 Task: Create a due date automation trigger when advanced off, on the sunday of the week a card is due at 01:00 PM.
Action: Mouse moved to (983, 274)
Screenshot: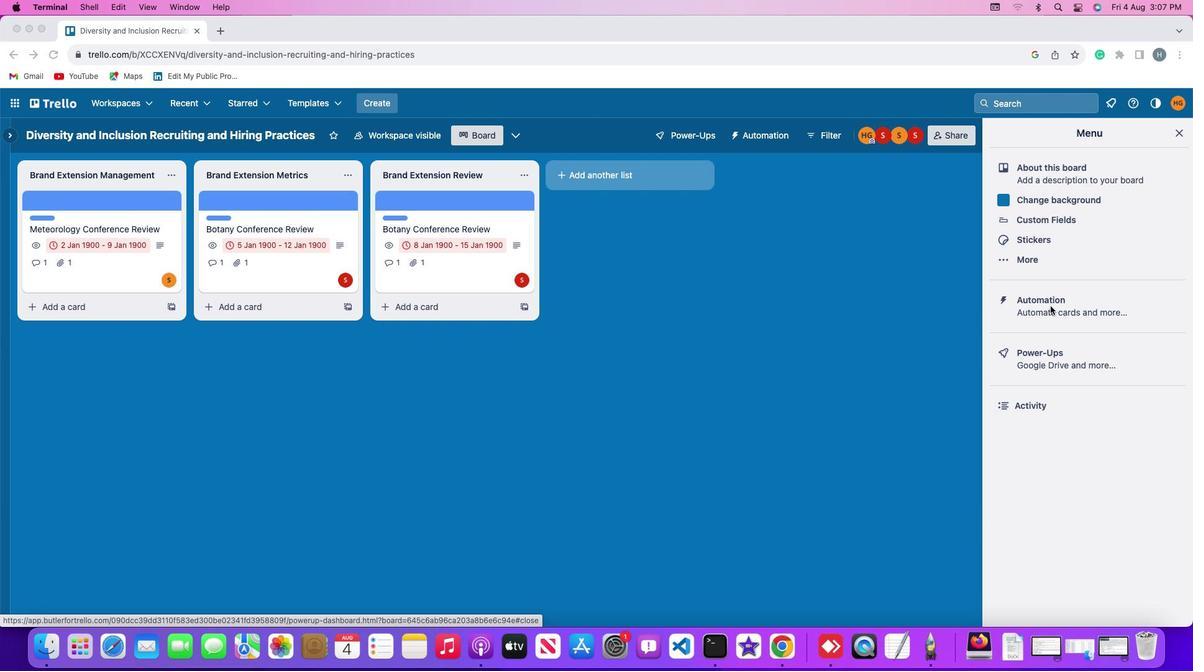 
Action: Mouse pressed left at (983, 274)
Screenshot: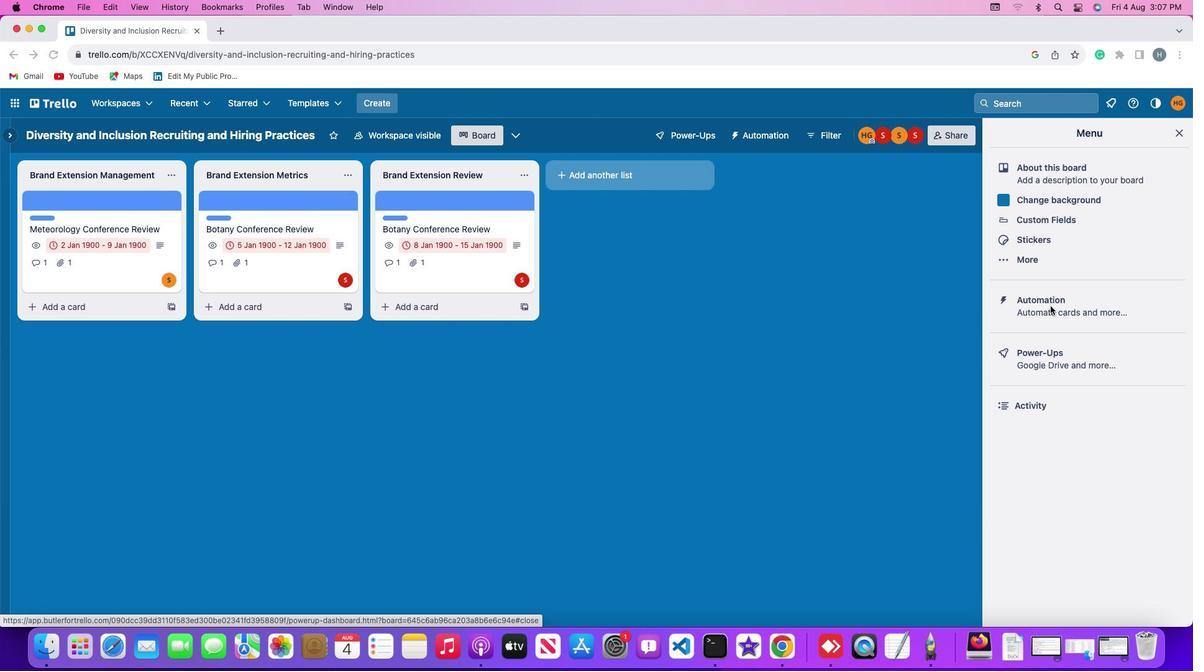 
Action: Mouse moved to (984, 272)
Screenshot: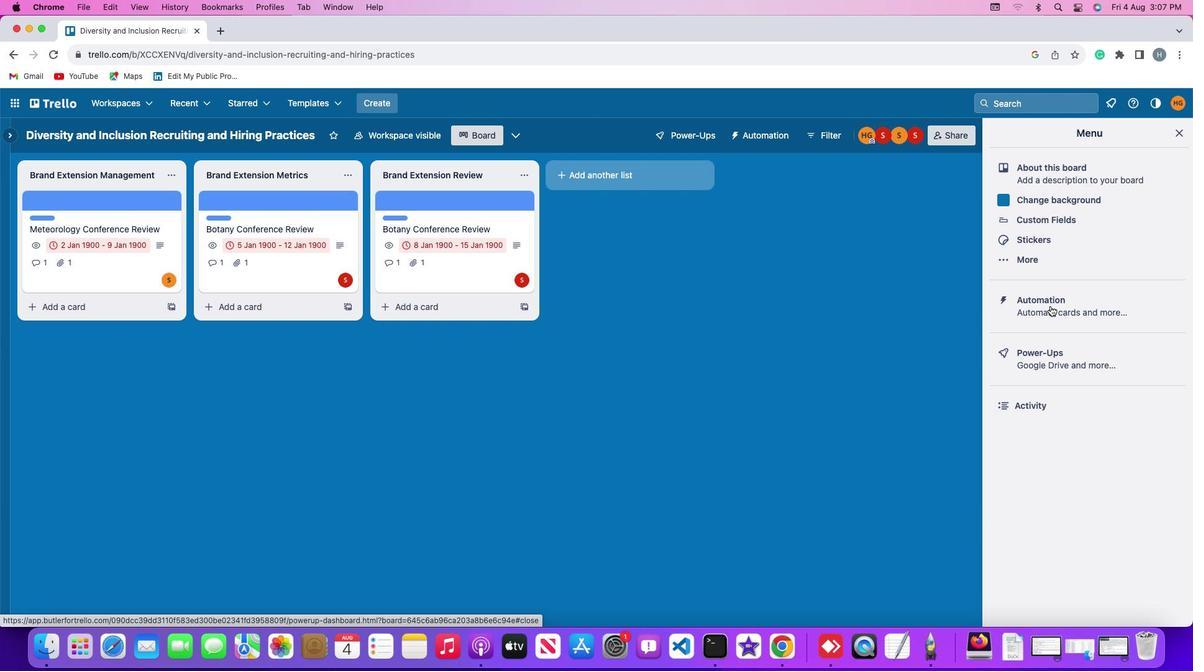 
Action: Mouse pressed left at (984, 272)
Screenshot: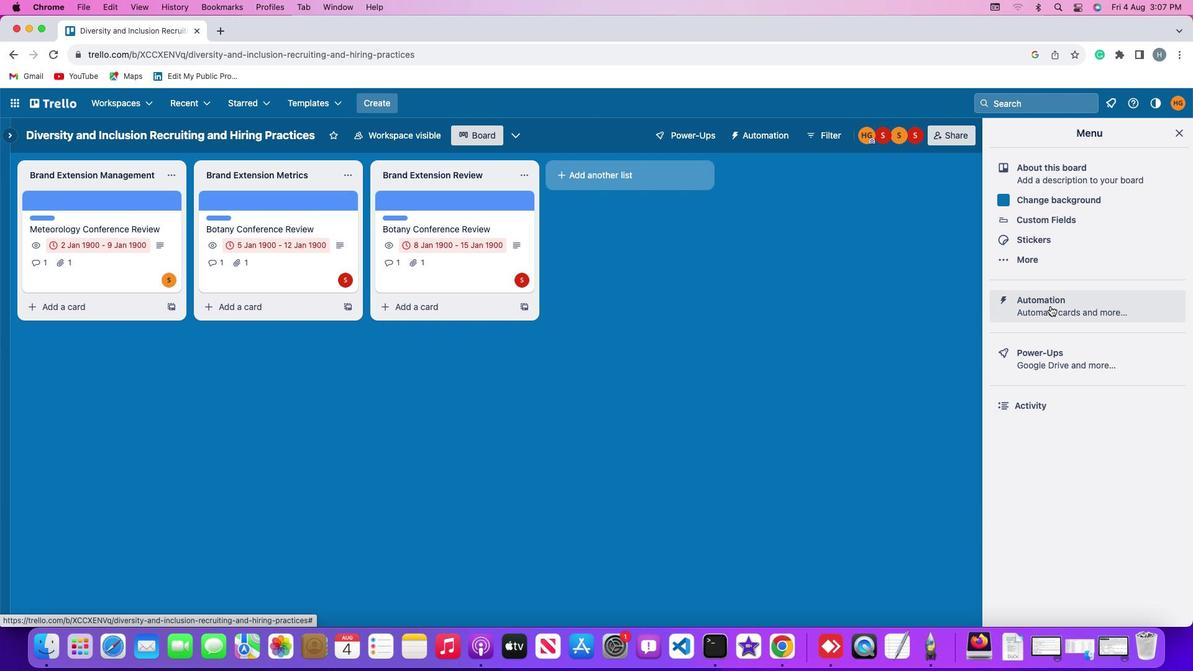 
Action: Mouse moved to (104, 254)
Screenshot: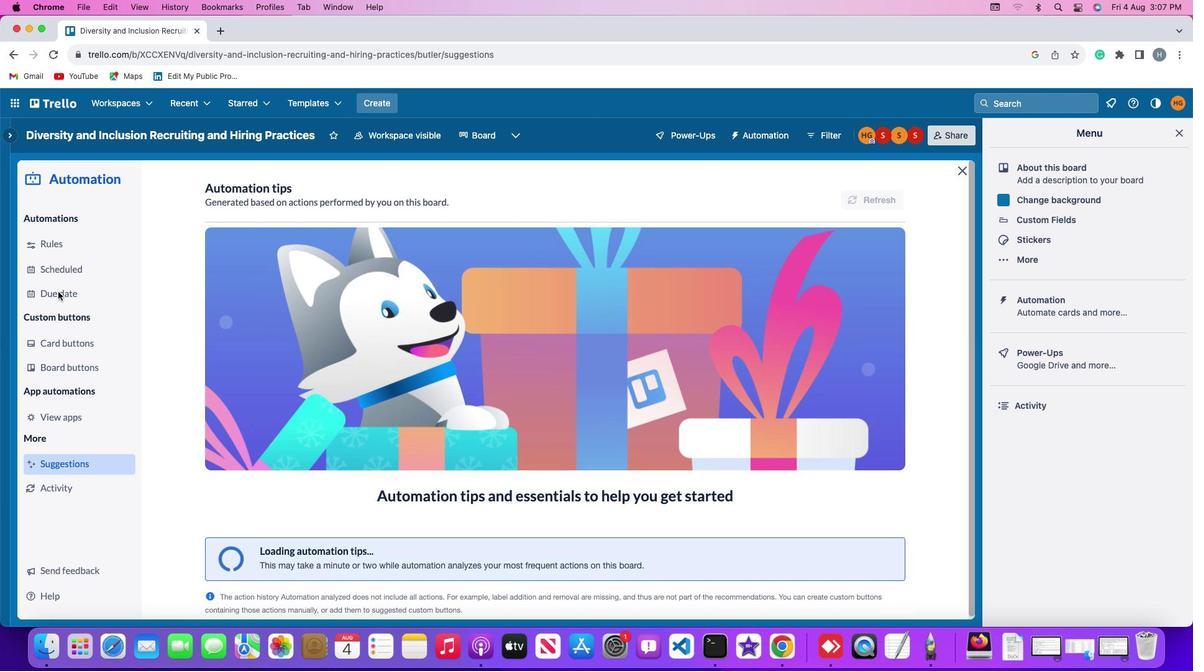 
Action: Mouse pressed left at (104, 254)
Screenshot: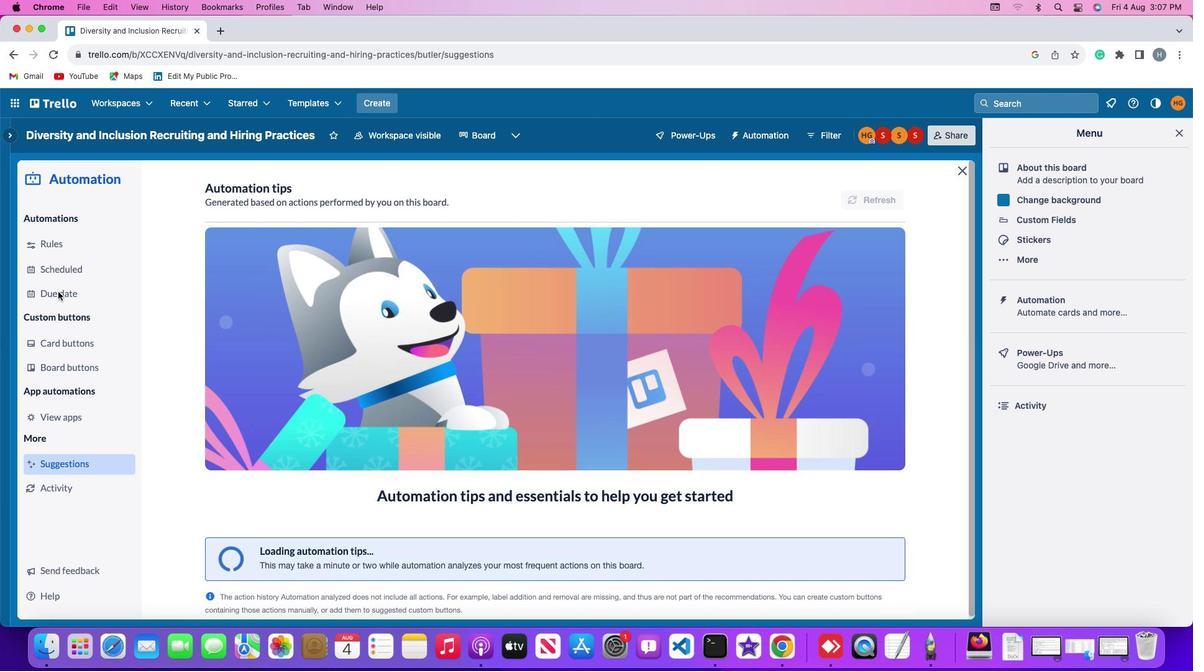 
Action: Mouse moved to (809, 127)
Screenshot: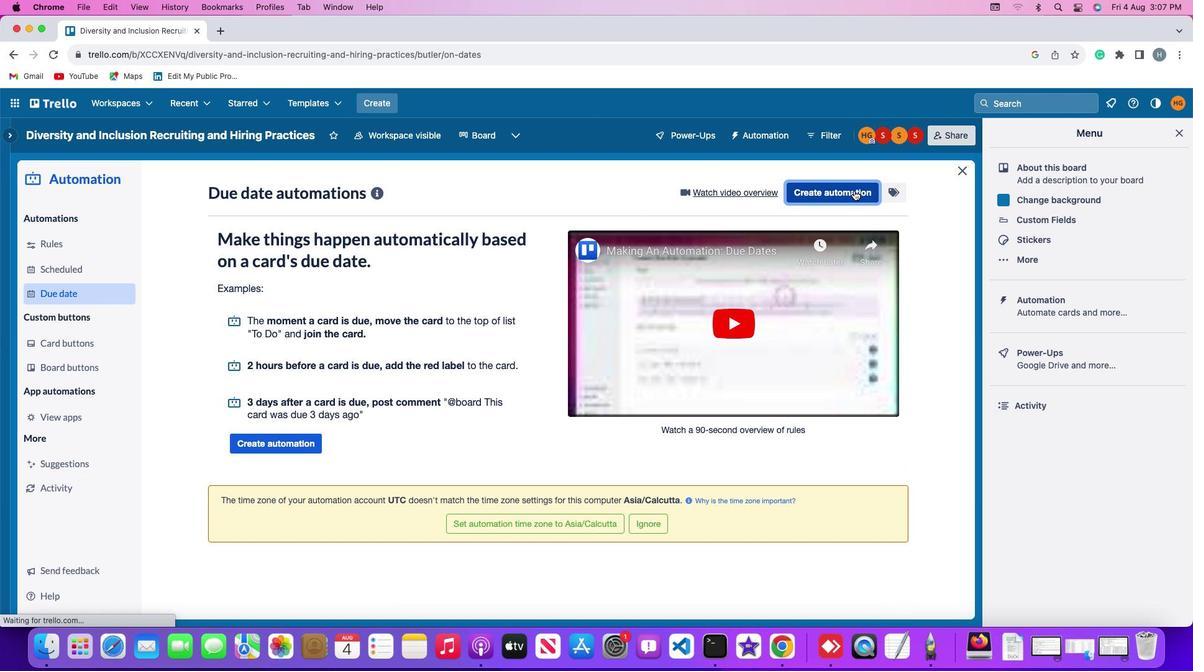 
Action: Mouse pressed left at (809, 127)
Screenshot: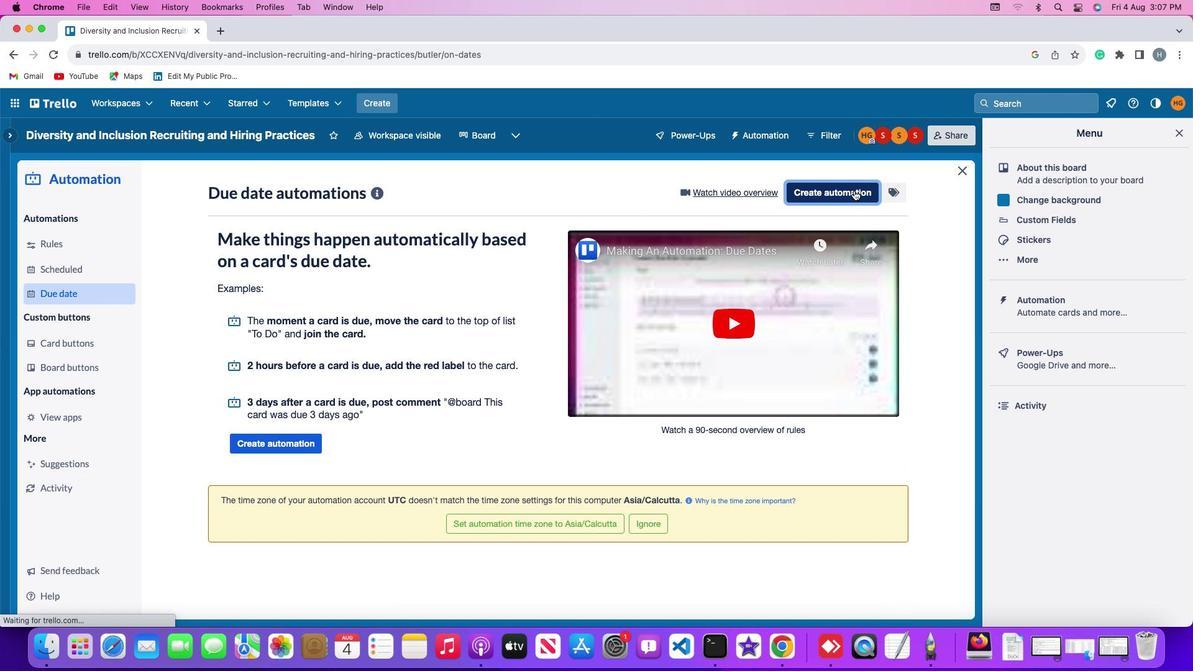 
Action: Mouse moved to (530, 278)
Screenshot: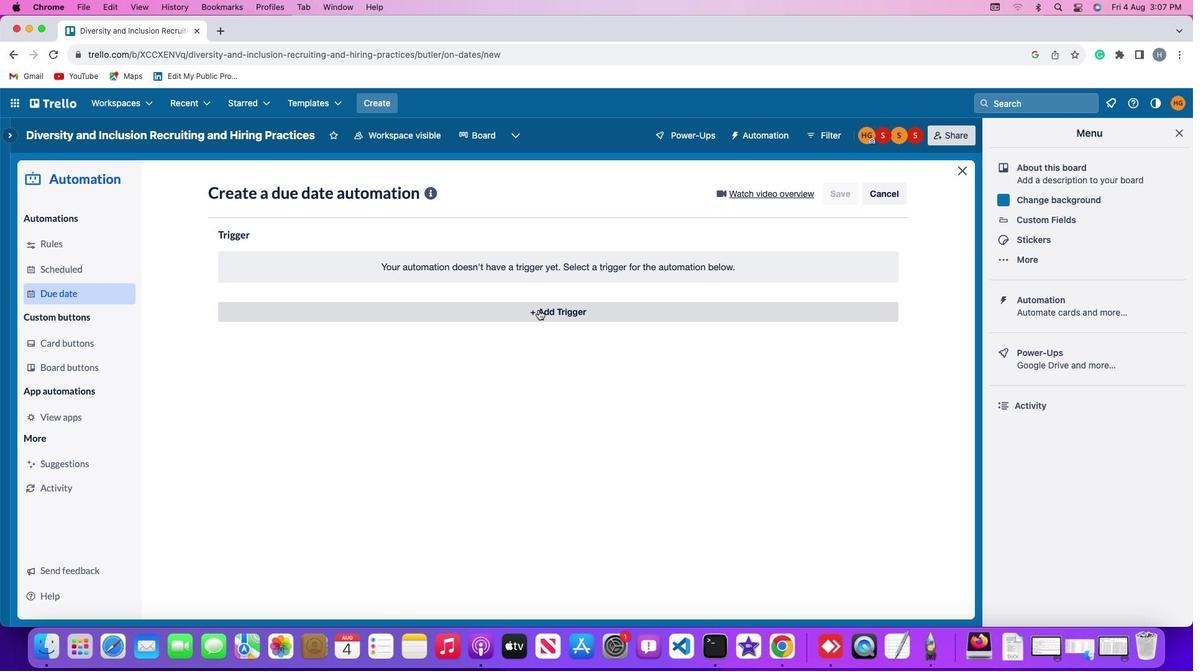
Action: Mouse pressed left at (530, 278)
Screenshot: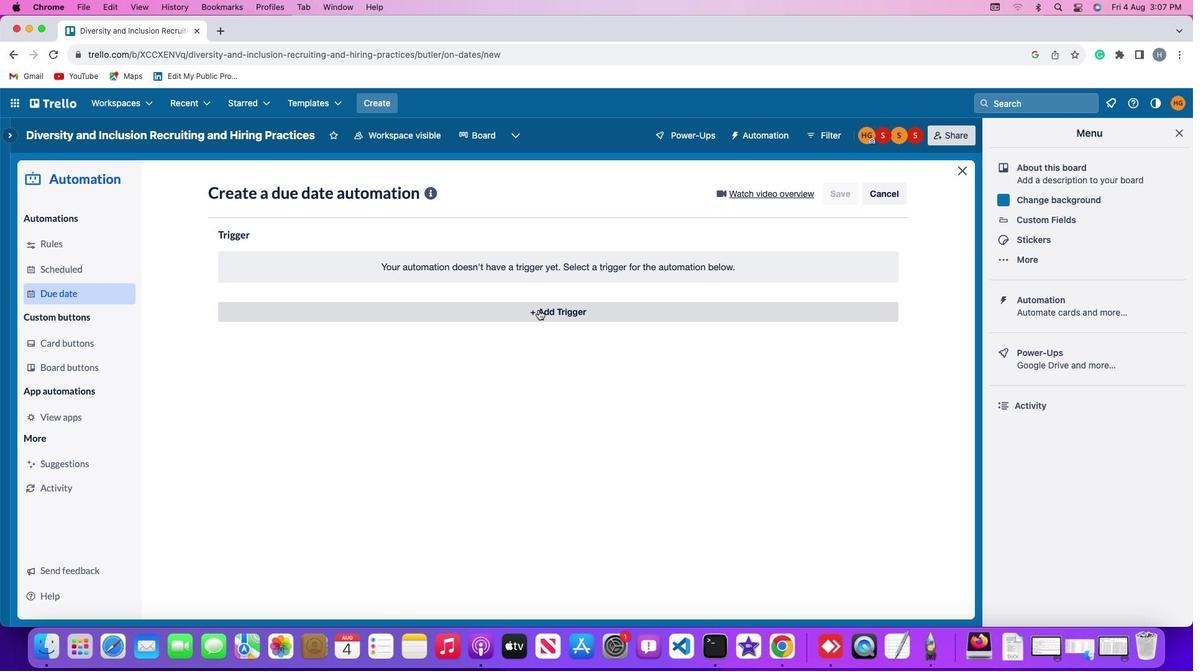 
Action: Mouse moved to (295, 570)
Screenshot: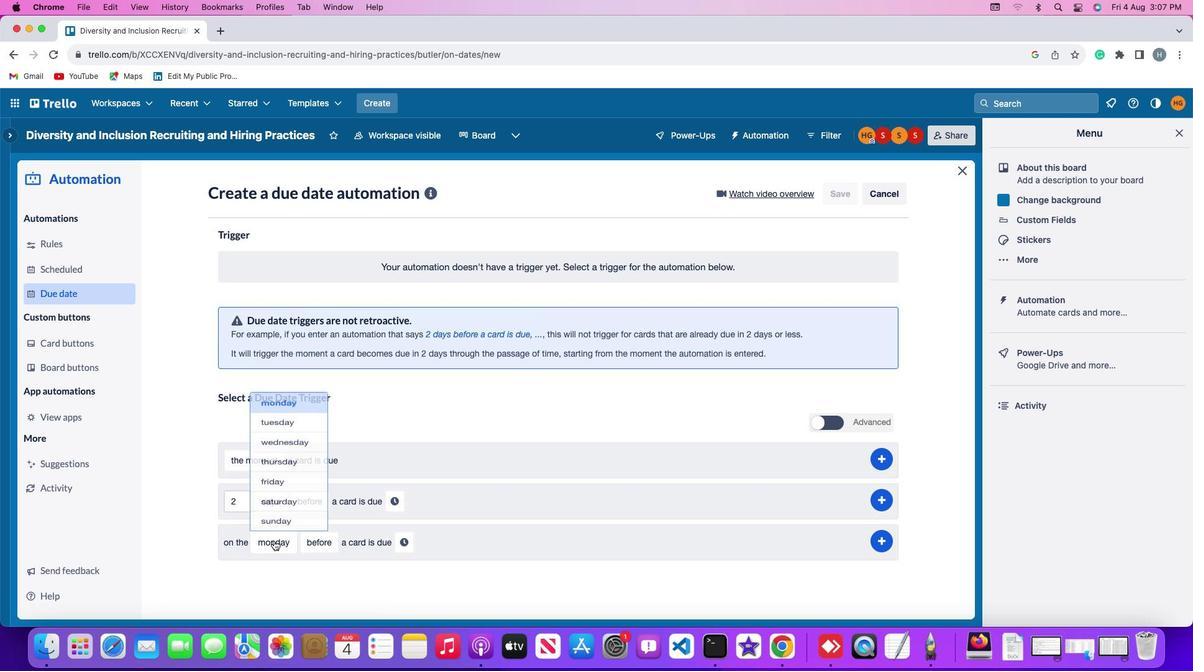 
Action: Mouse pressed left at (295, 570)
Screenshot: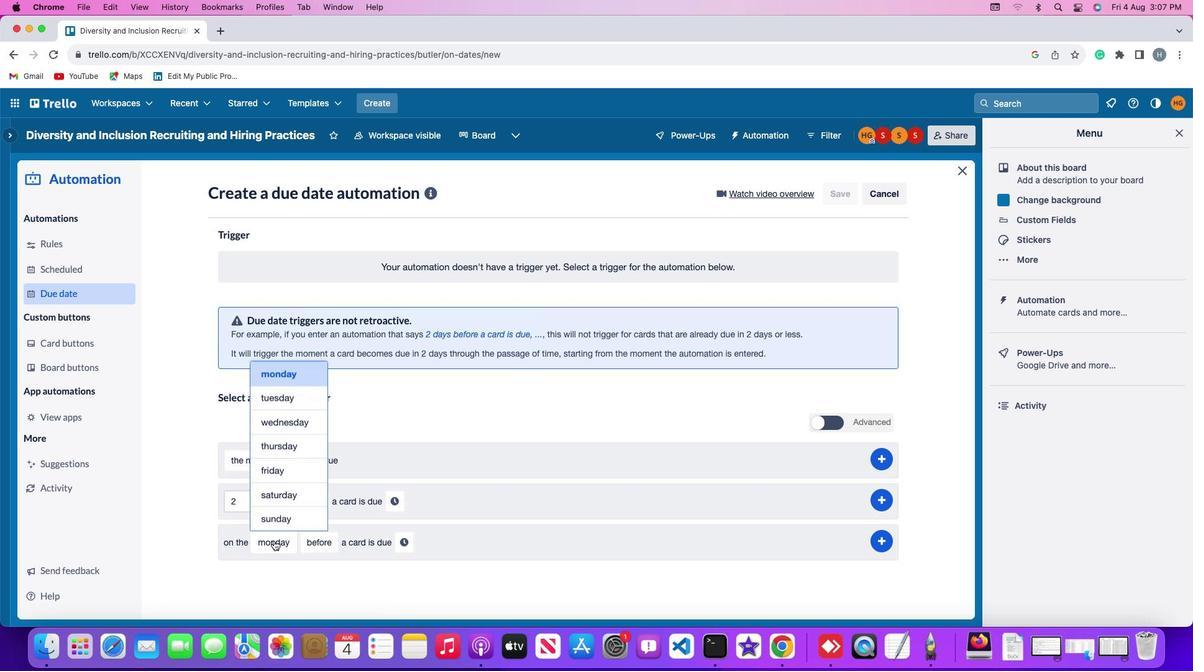 
Action: Mouse moved to (302, 541)
Screenshot: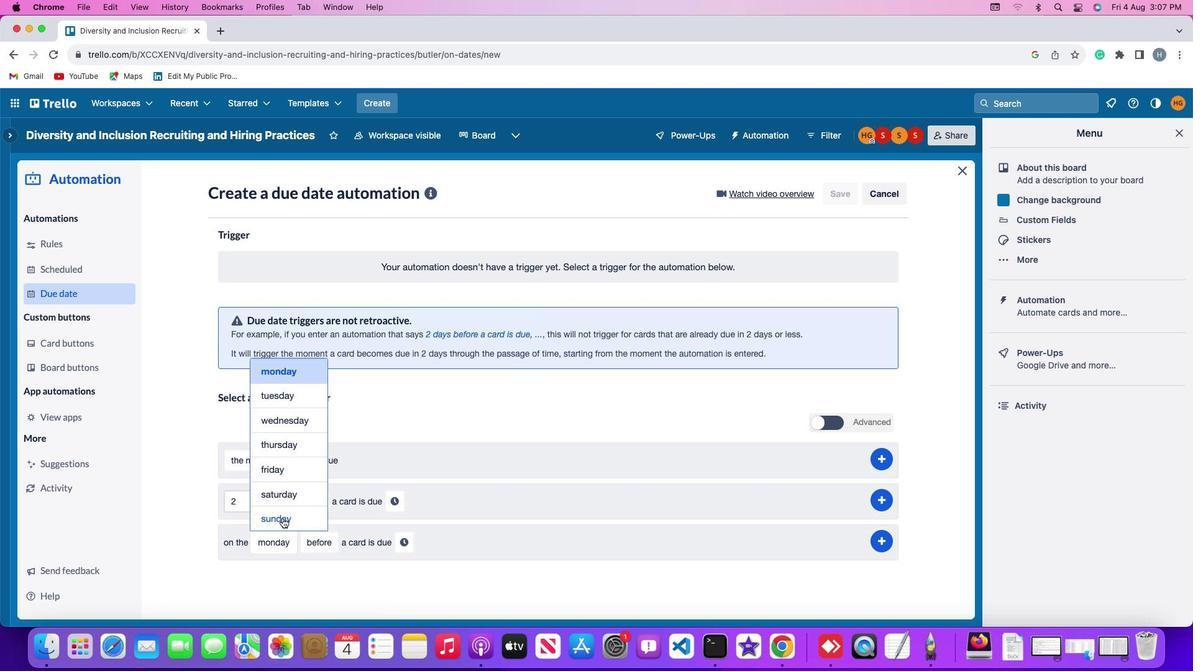 
Action: Mouse pressed left at (302, 541)
Screenshot: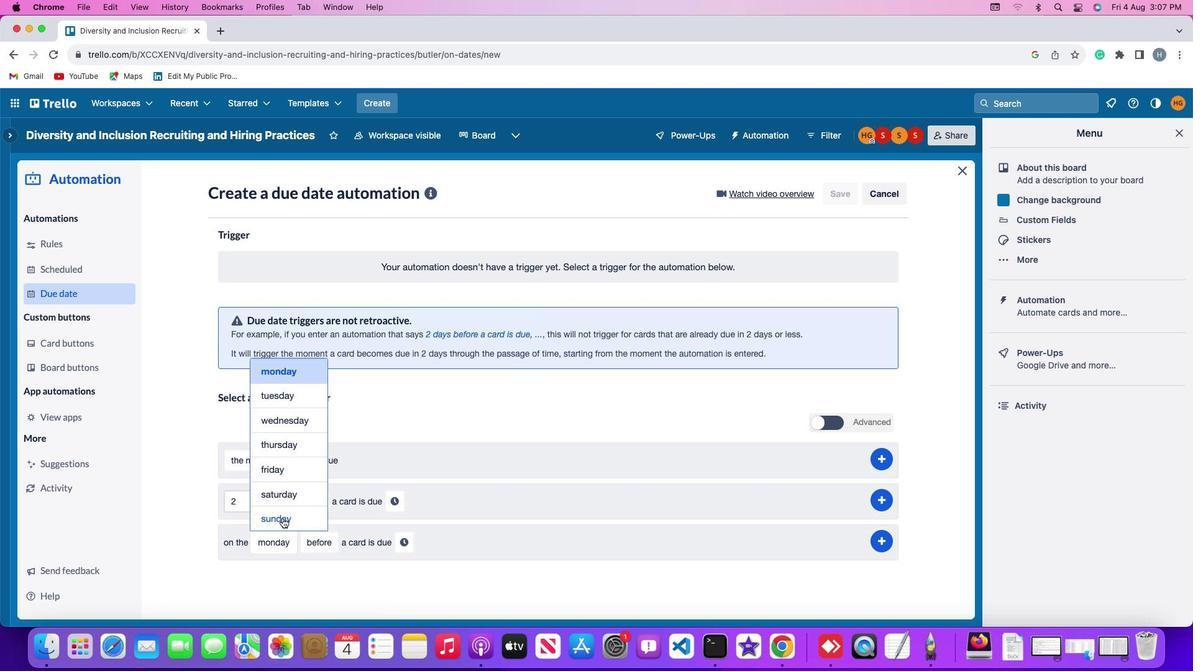 
Action: Mouse moved to (330, 567)
Screenshot: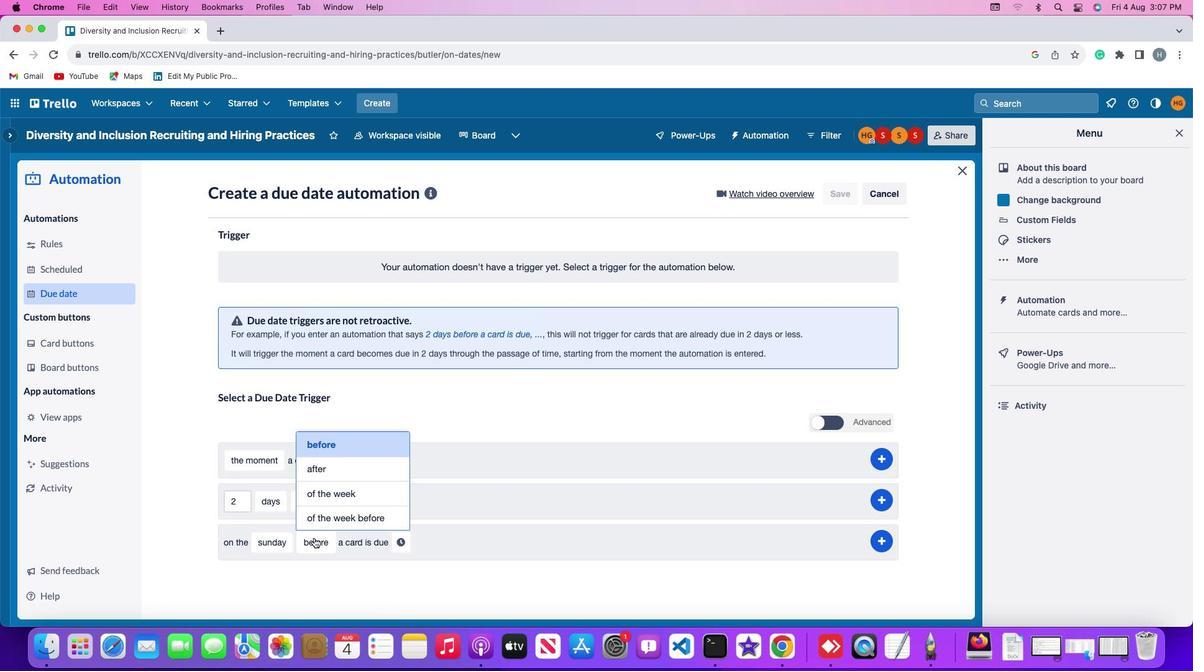 
Action: Mouse pressed left at (330, 567)
Screenshot: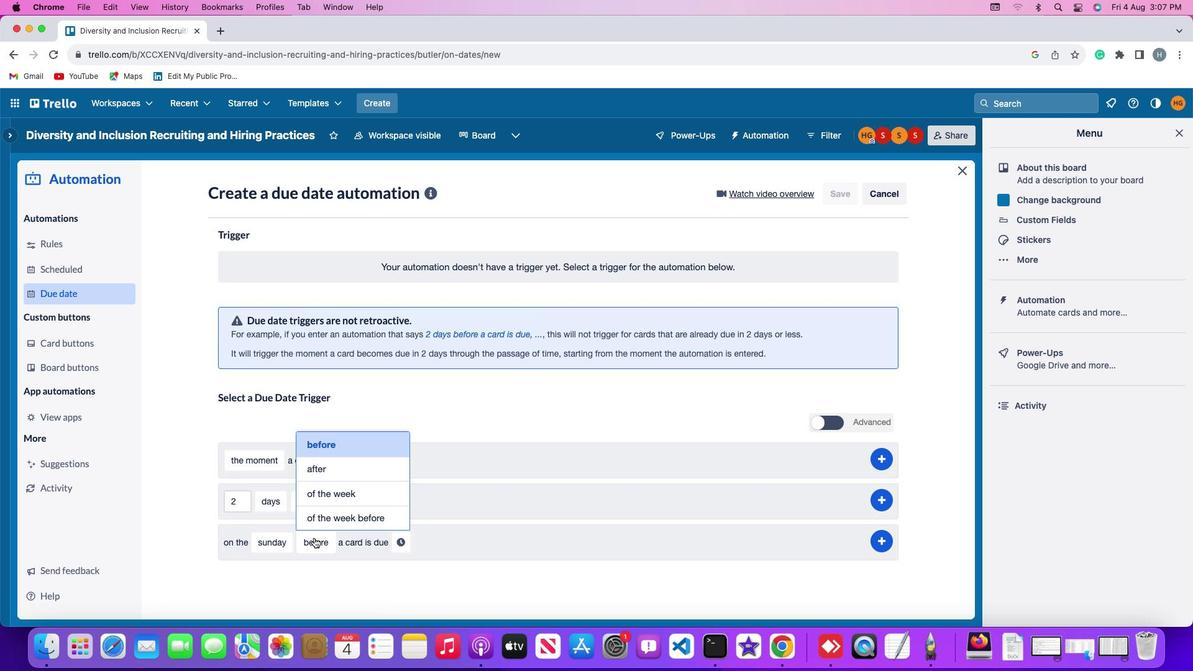 
Action: Mouse moved to (356, 514)
Screenshot: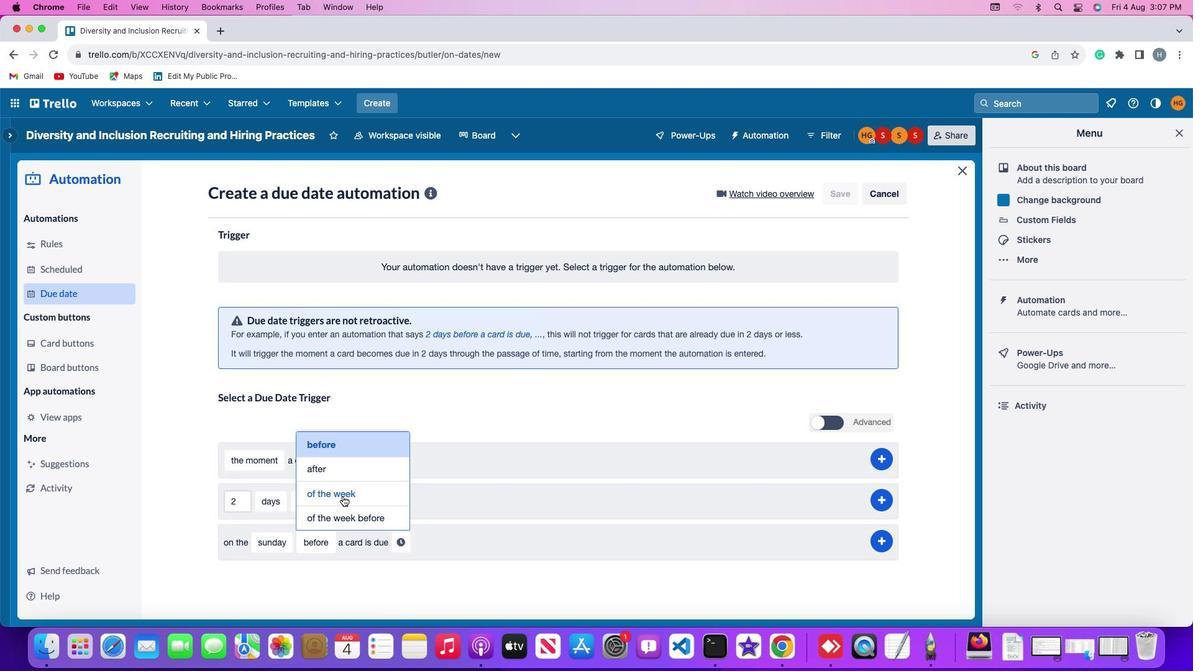 
Action: Mouse pressed left at (356, 514)
Screenshot: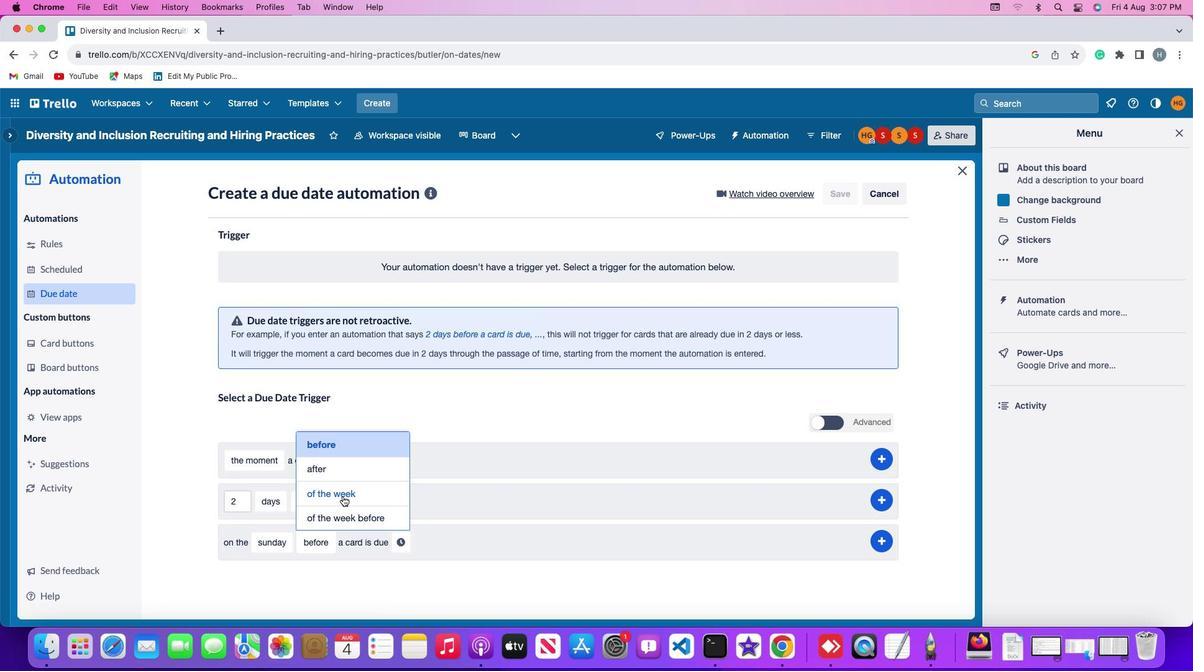 
Action: Mouse moved to (424, 568)
Screenshot: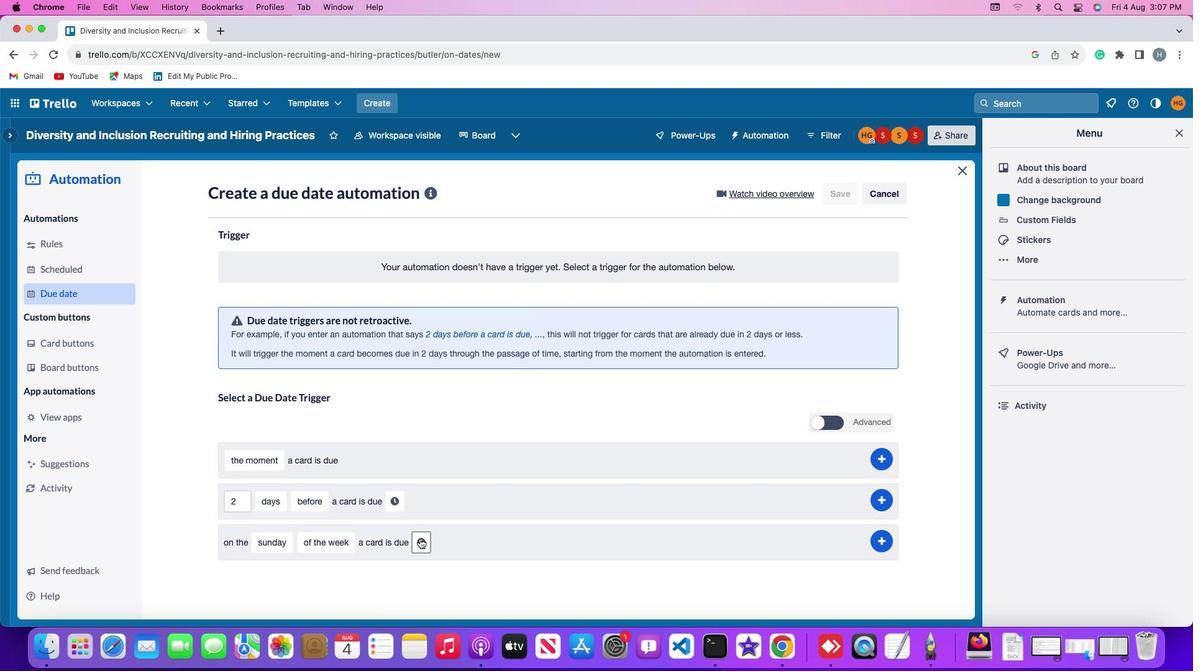 
Action: Mouse pressed left at (424, 568)
Screenshot: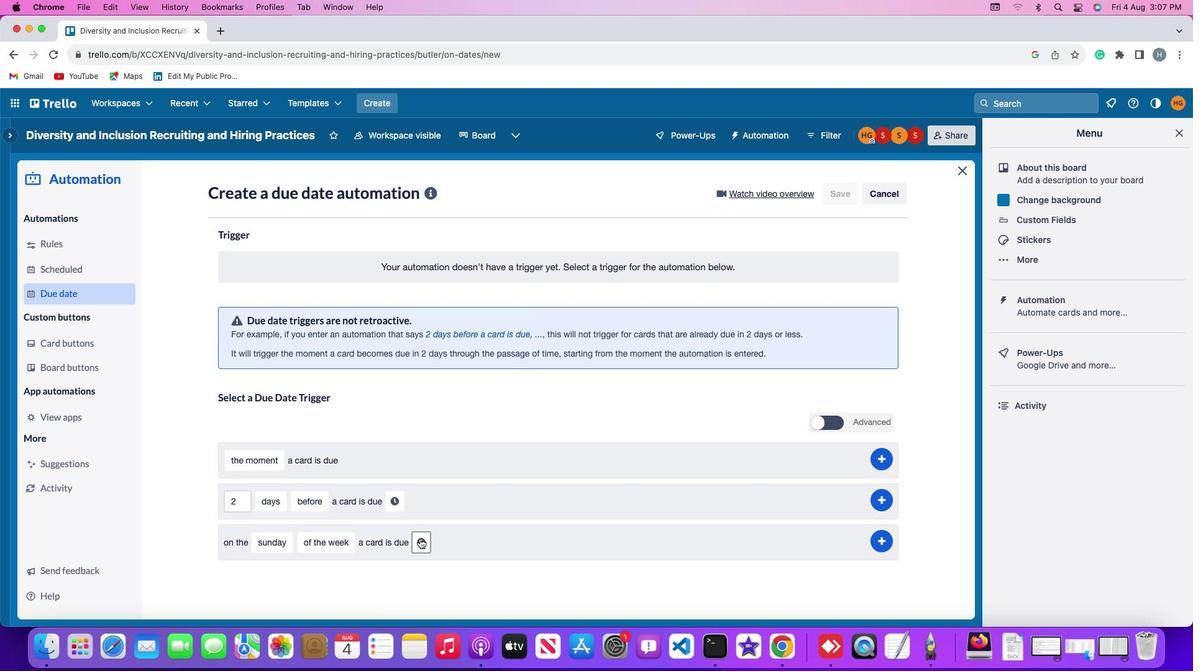 
Action: Mouse moved to (446, 570)
Screenshot: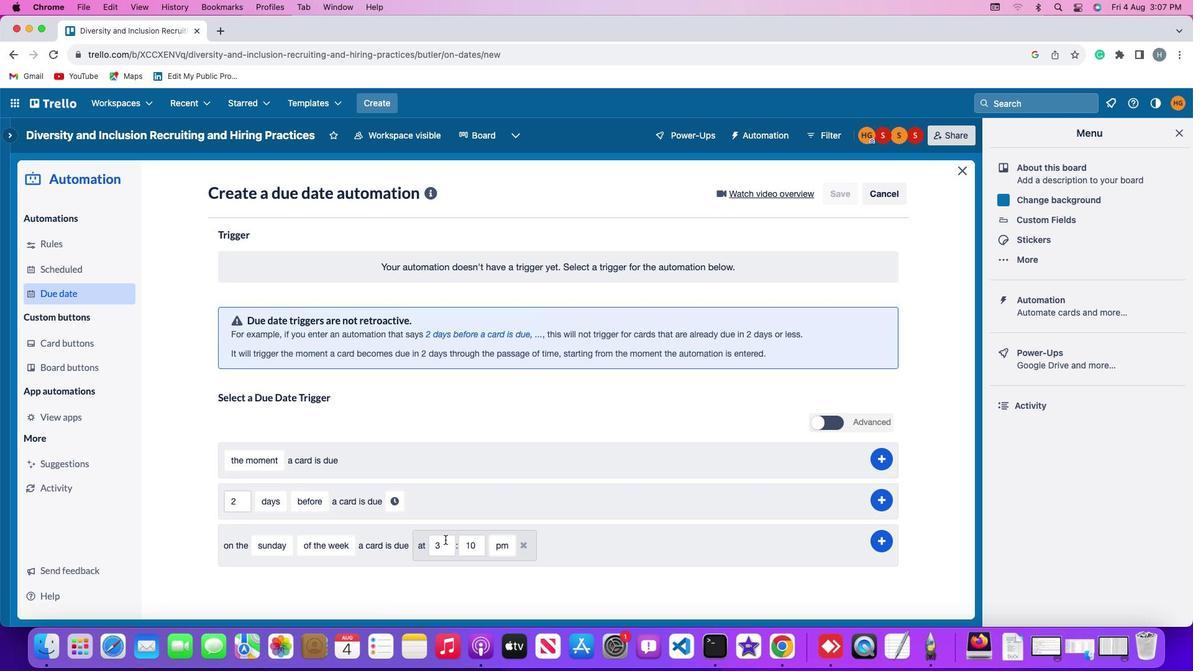 
Action: Mouse pressed left at (446, 570)
Screenshot: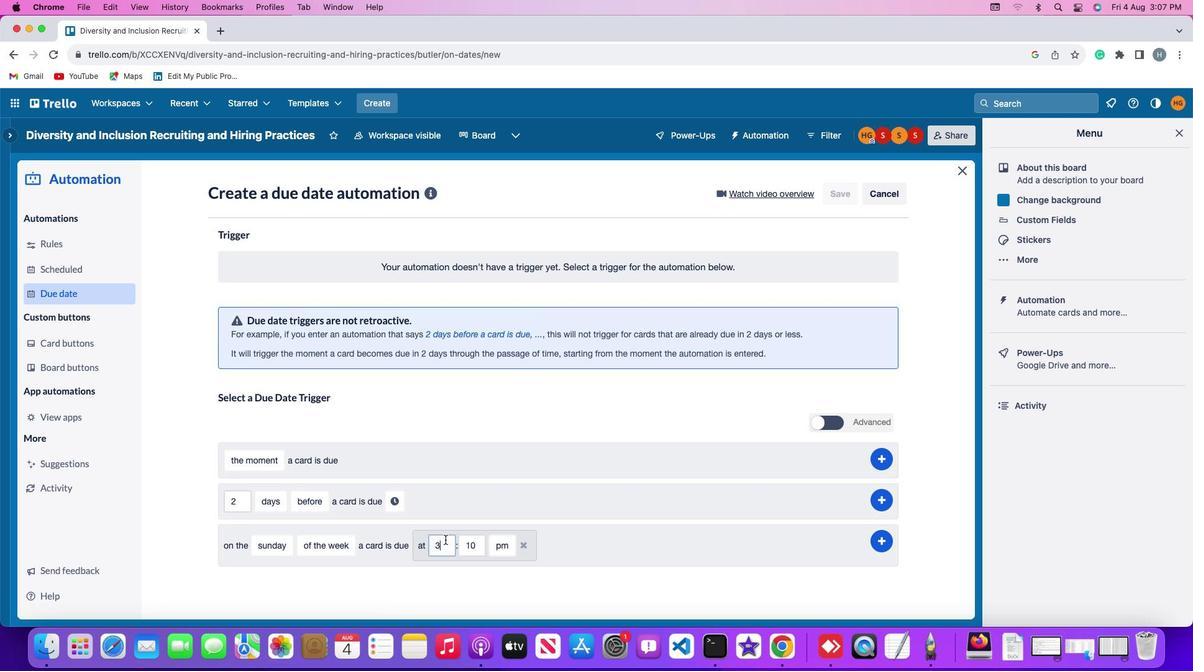 
Action: Key pressed Key.backspace'1'
Screenshot: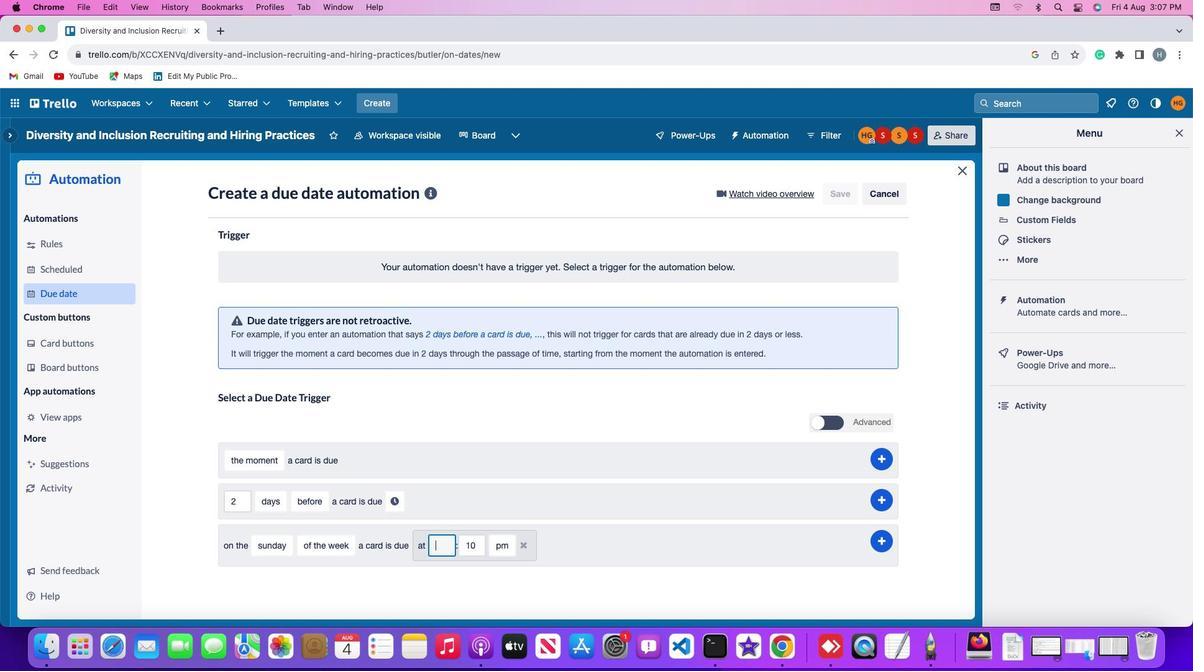 
Action: Mouse moved to (476, 576)
Screenshot: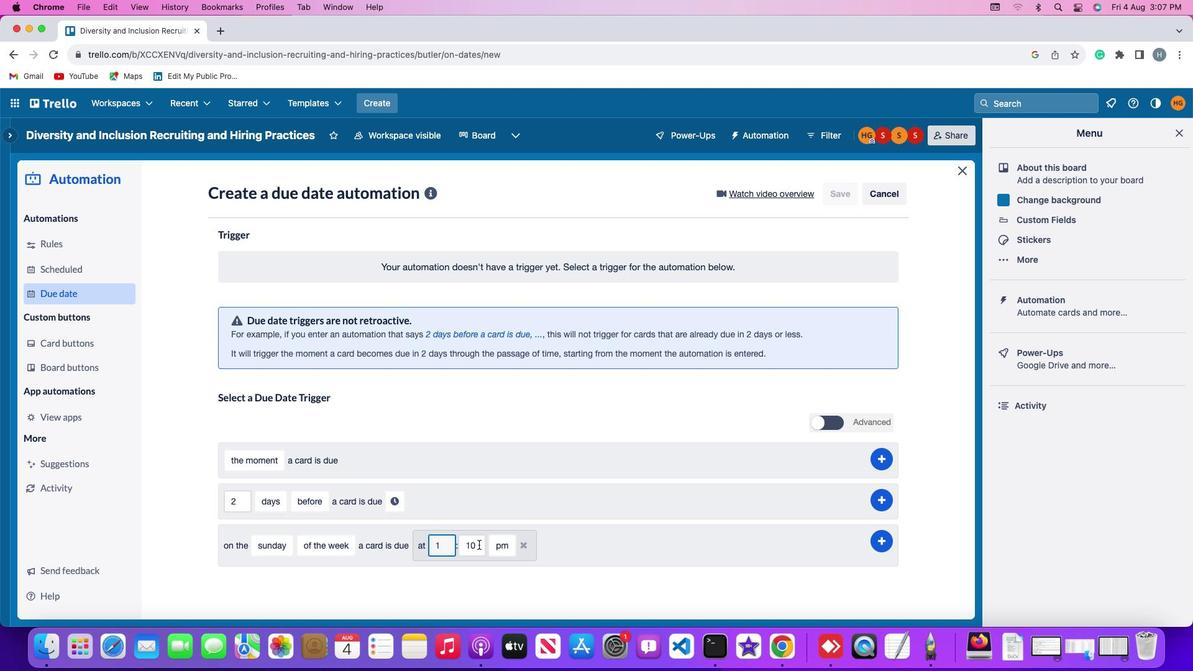 
Action: Mouse pressed left at (476, 576)
Screenshot: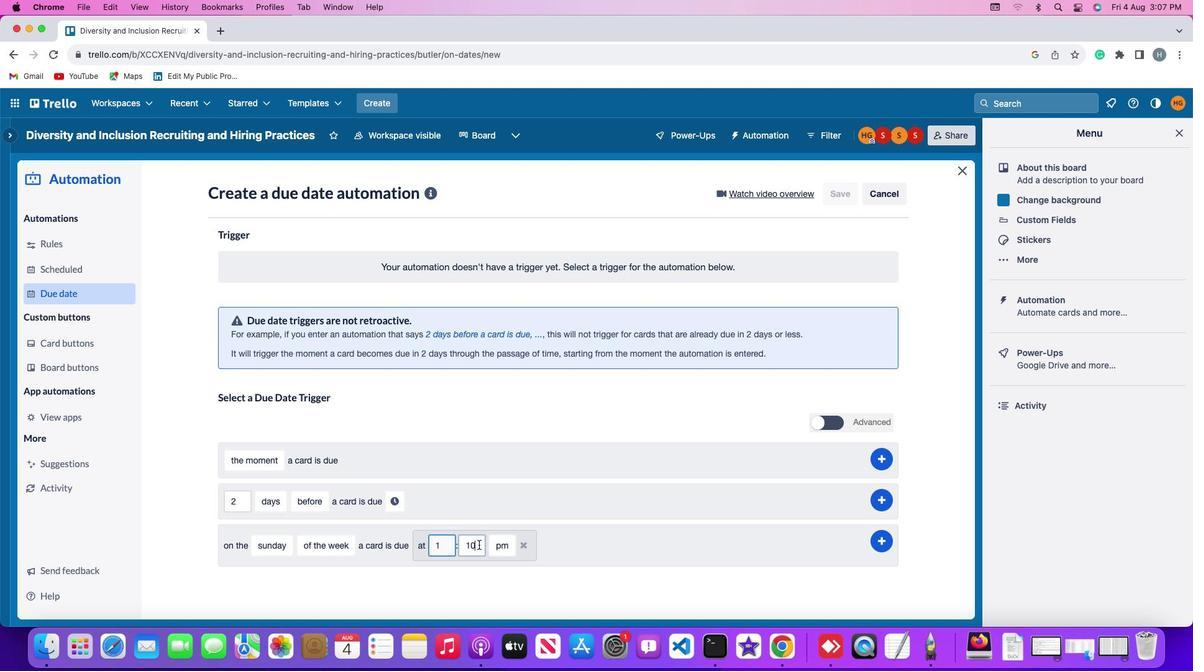 
Action: Key pressed Key.backspaceKey.backspace'0''0'
Screenshot: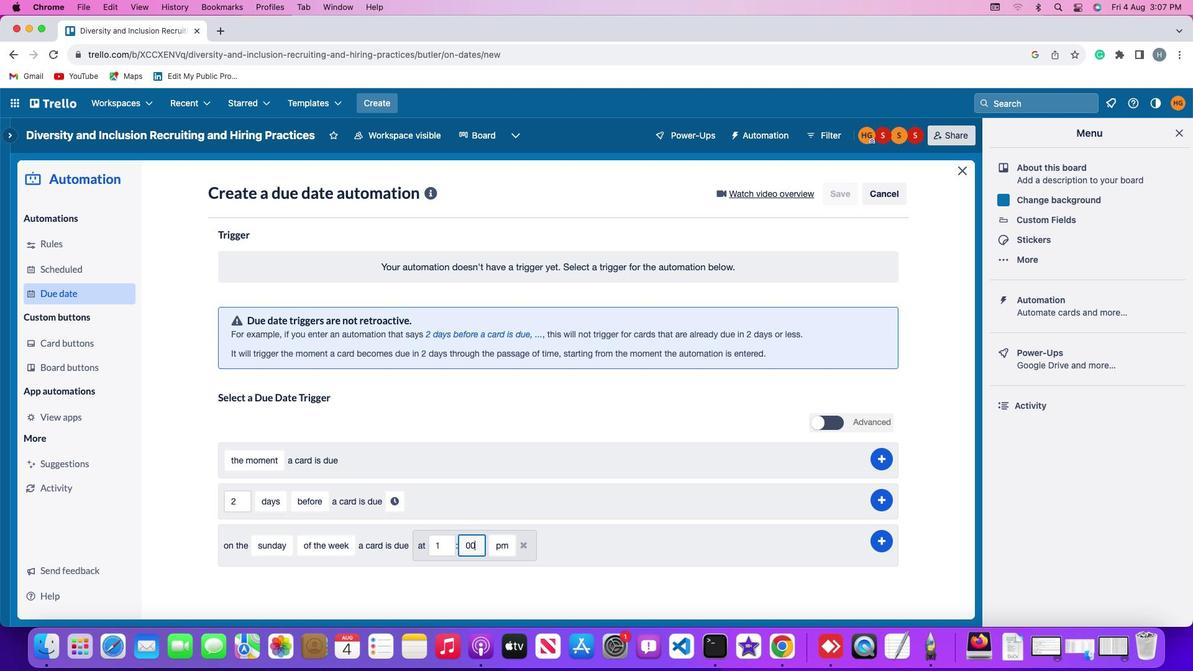 
Action: Mouse moved to (498, 577)
Screenshot: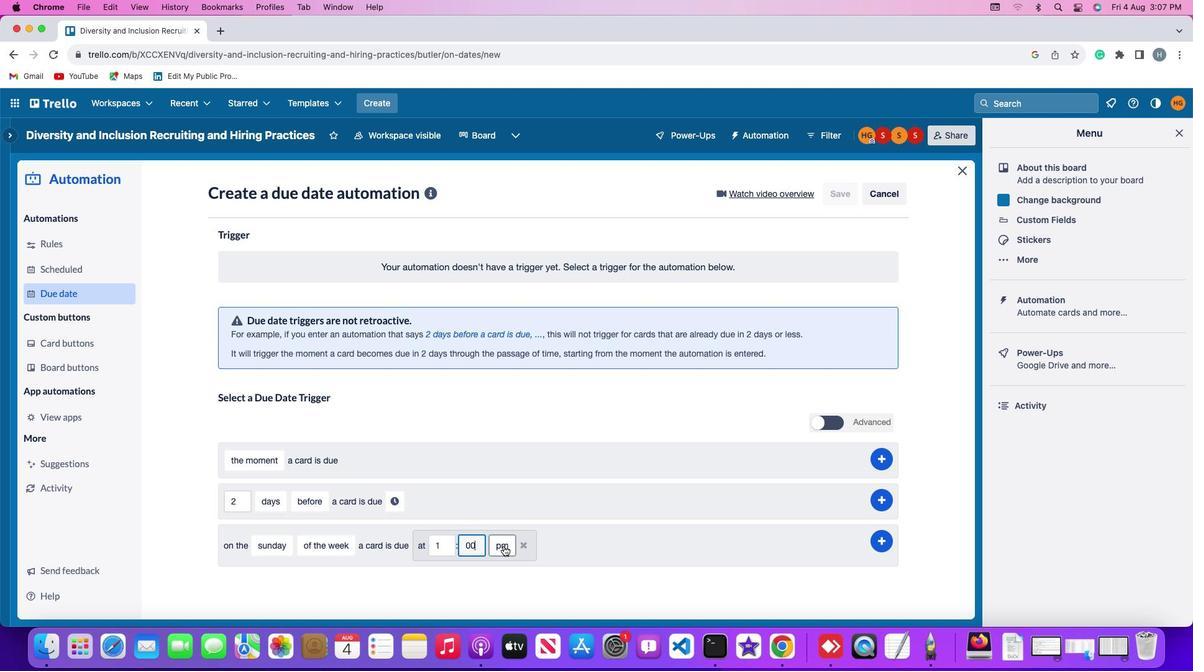 
Action: Mouse pressed left at (498, 577)
Screenshot: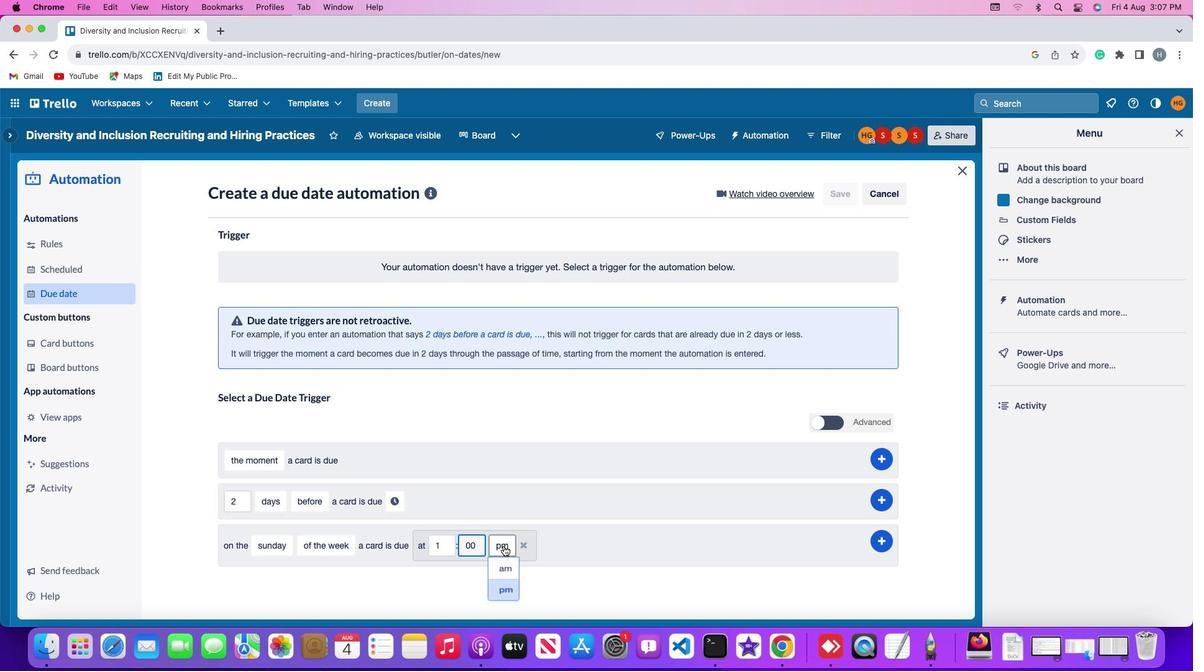 
Action: Mouse moved to (499, 638)
Screenshot: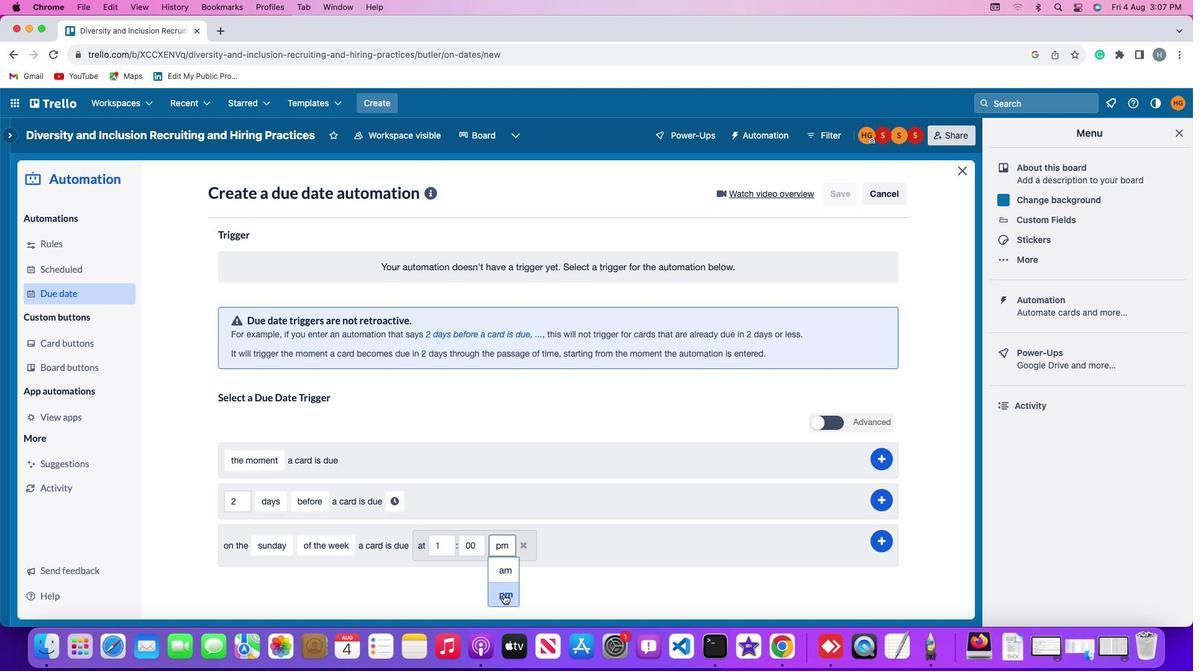 
Action: Mouse pressed left at (499, 638)
Screenshot: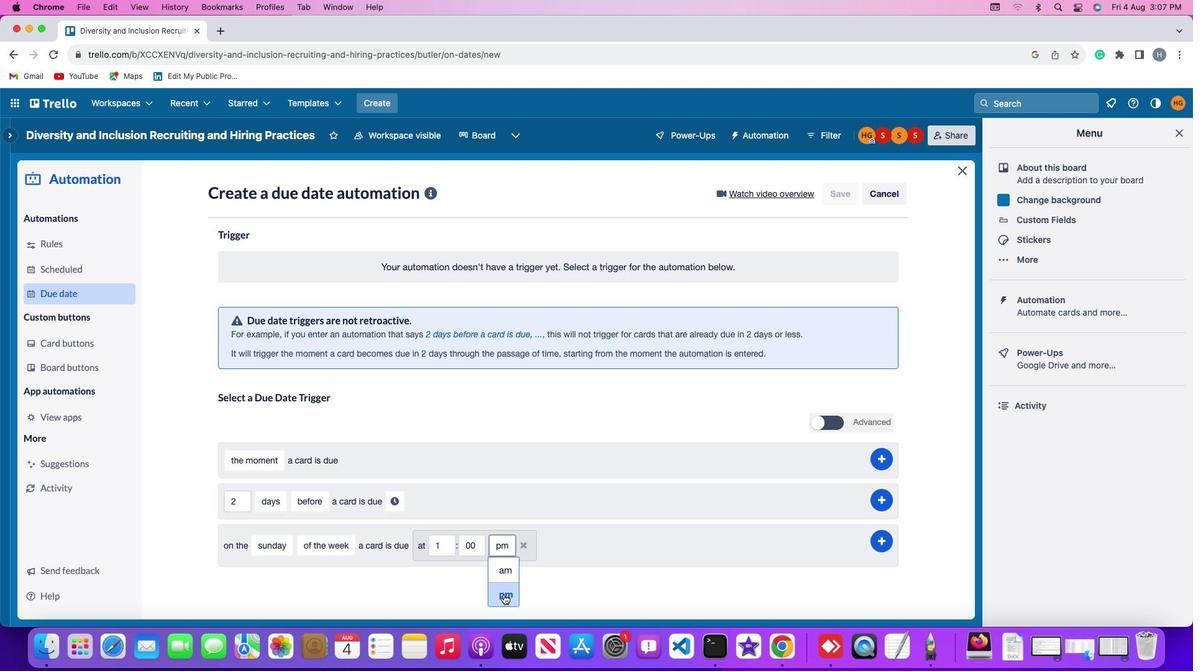 
Action: Mouse moved to (837, 565)
Screenshot: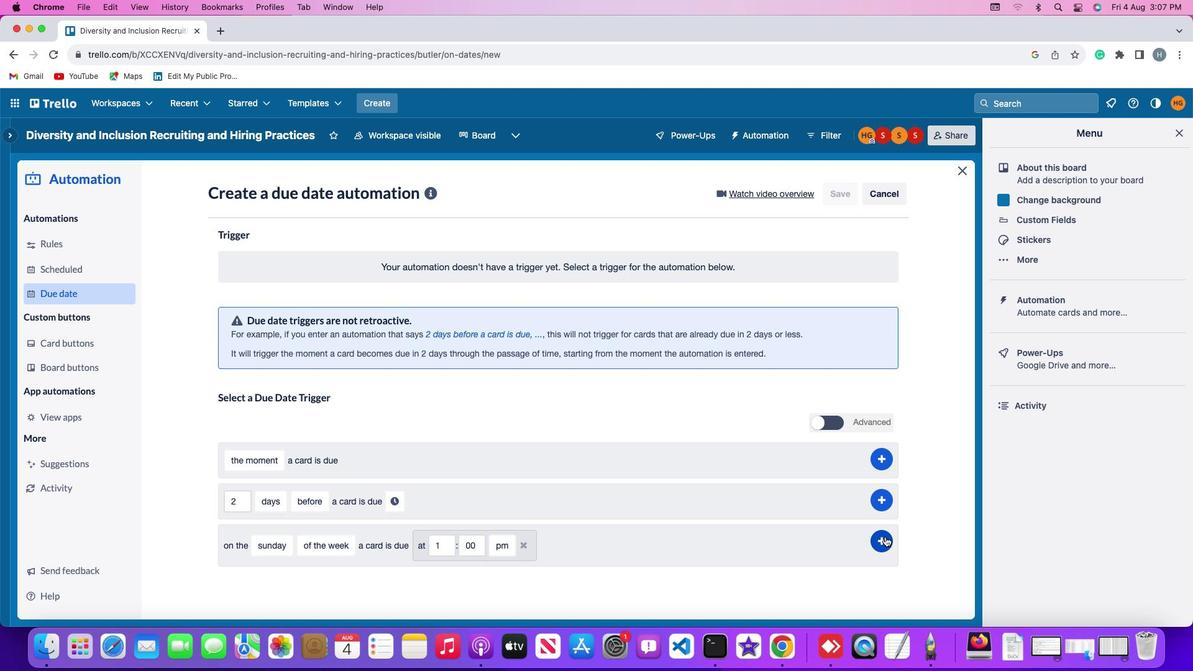
Action: Mouse pressed left at (837, 565)
Screenshot: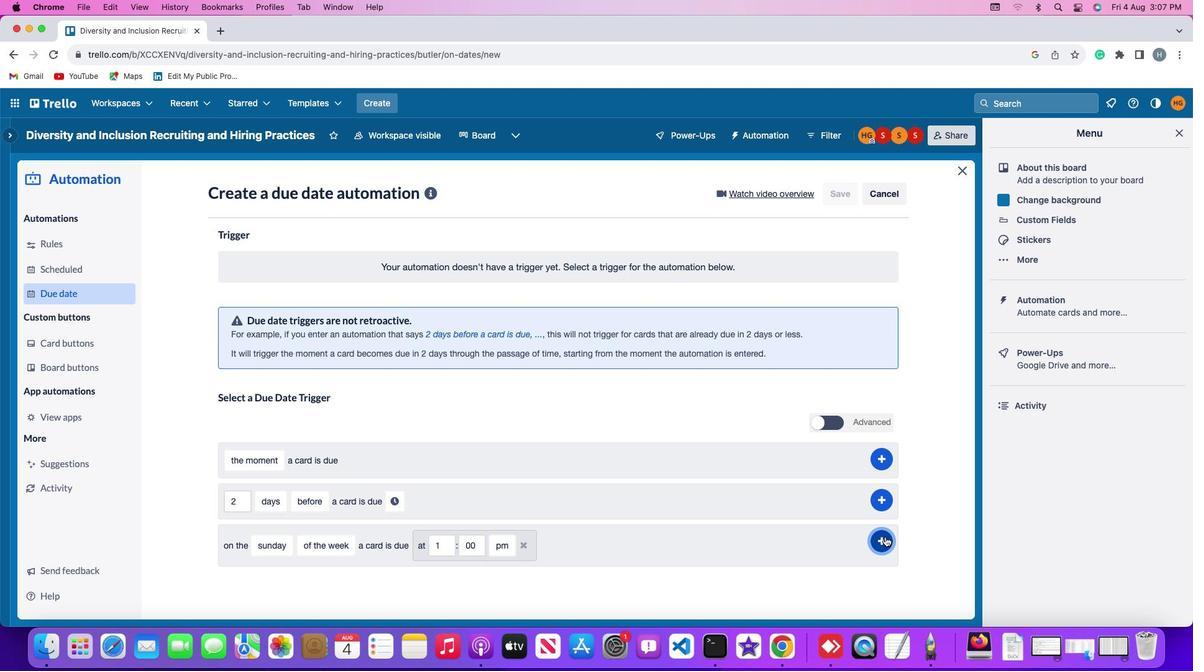 
Action: Mouse moved to (830, 327)
Screenshot: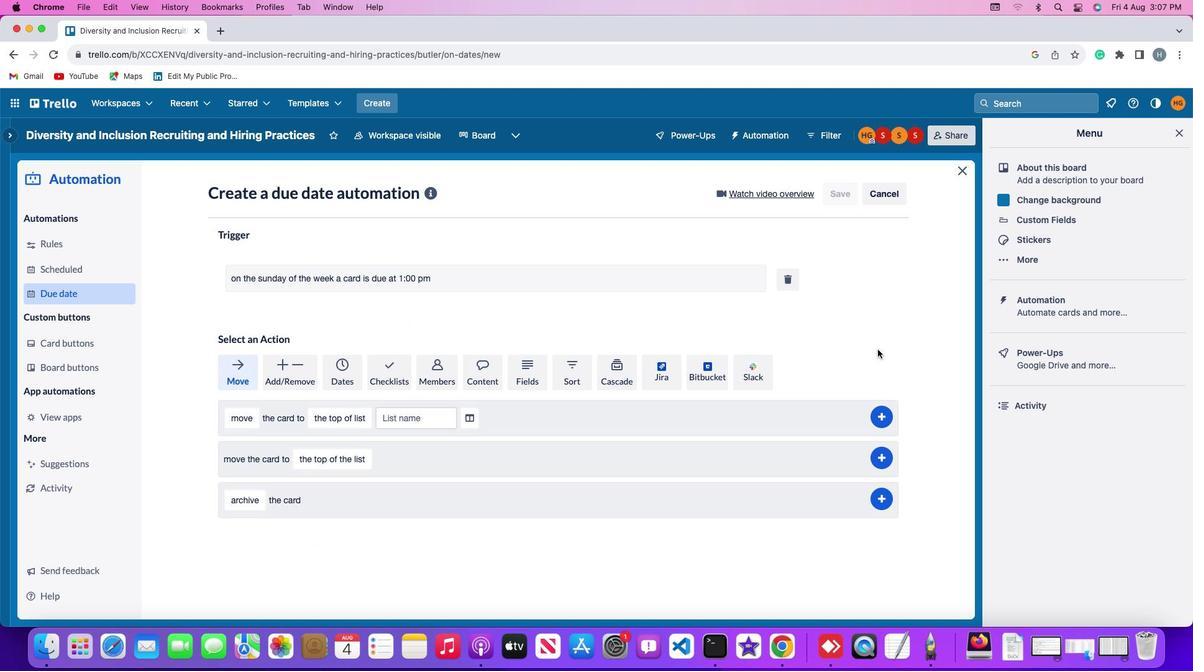 
